 Task: Implement a function that takes a directory path as a parameter and checks if it's a valid directory or subdirectory.
Action: Mouse pressed left at (1115, 304)
Screenshot: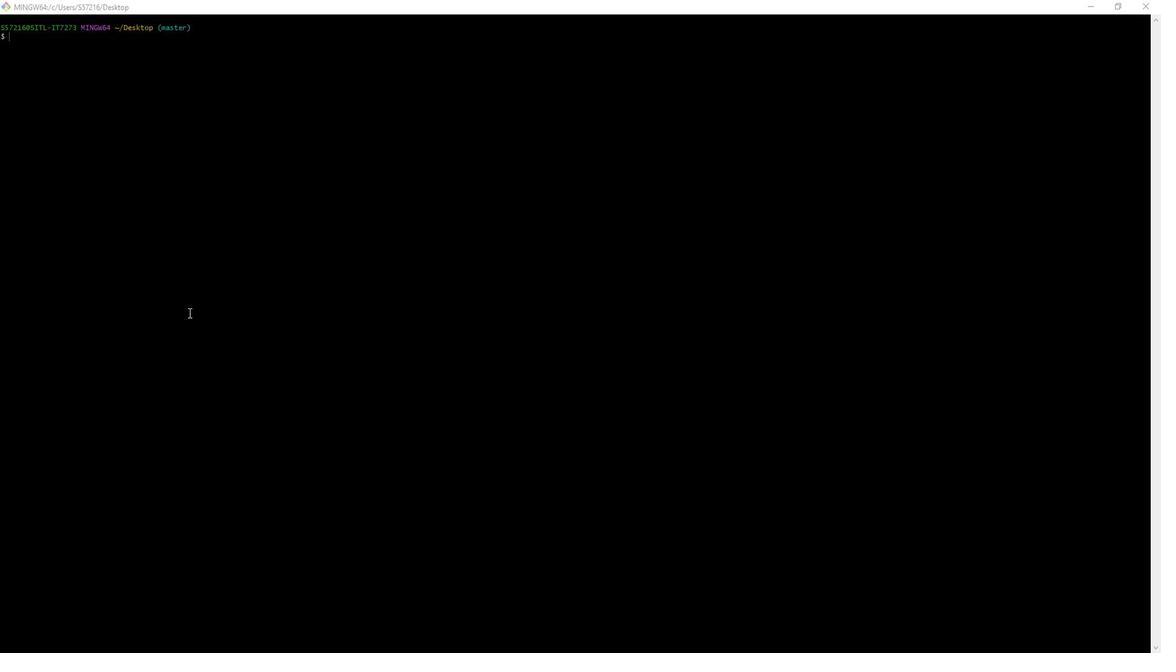 
Action: Mouse moved to (885, 349)
Screenshot: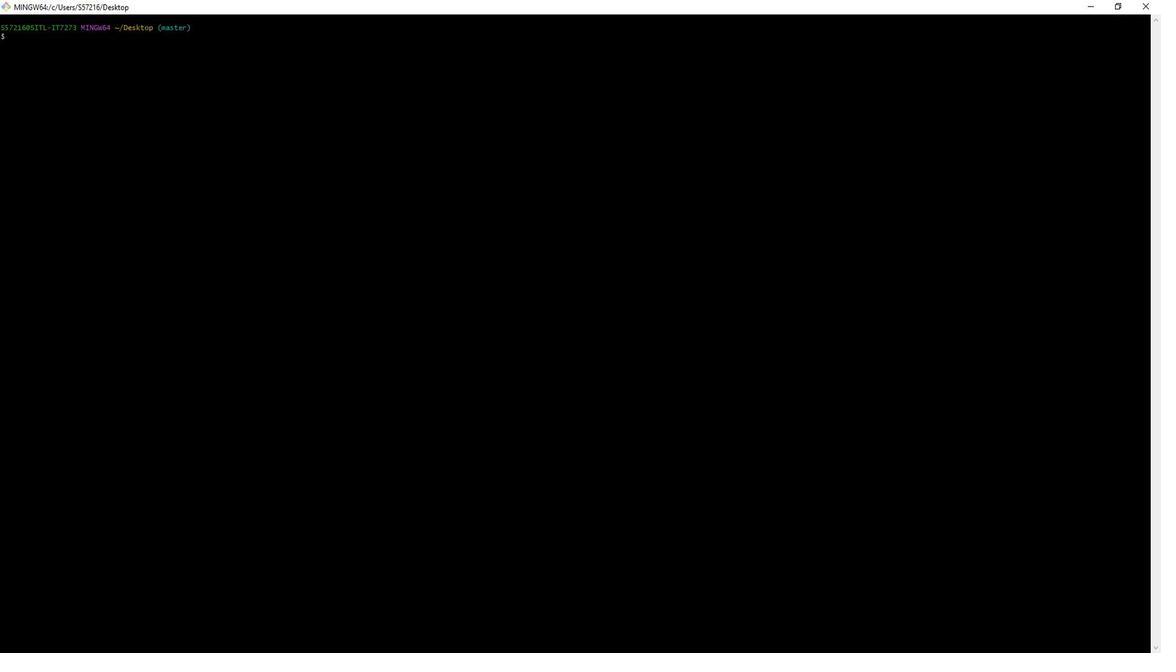 
Action: Mouse pressed left at (885, 349)
Screenshot: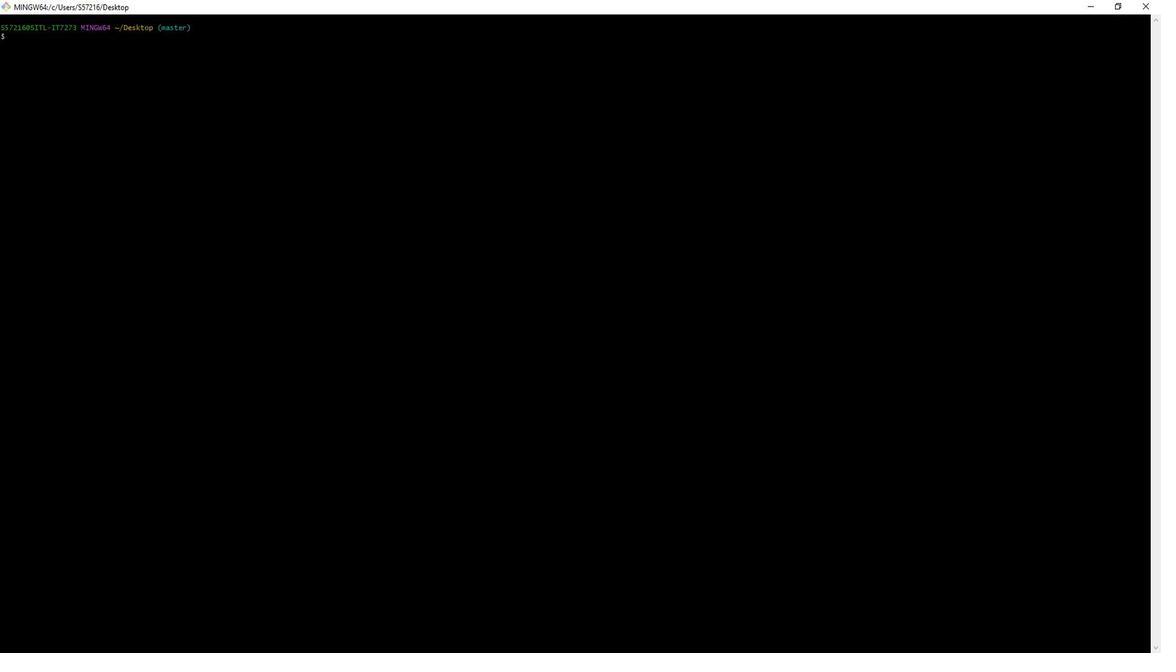 
Action: Mouse moved to (1053, 165)
Screenshot: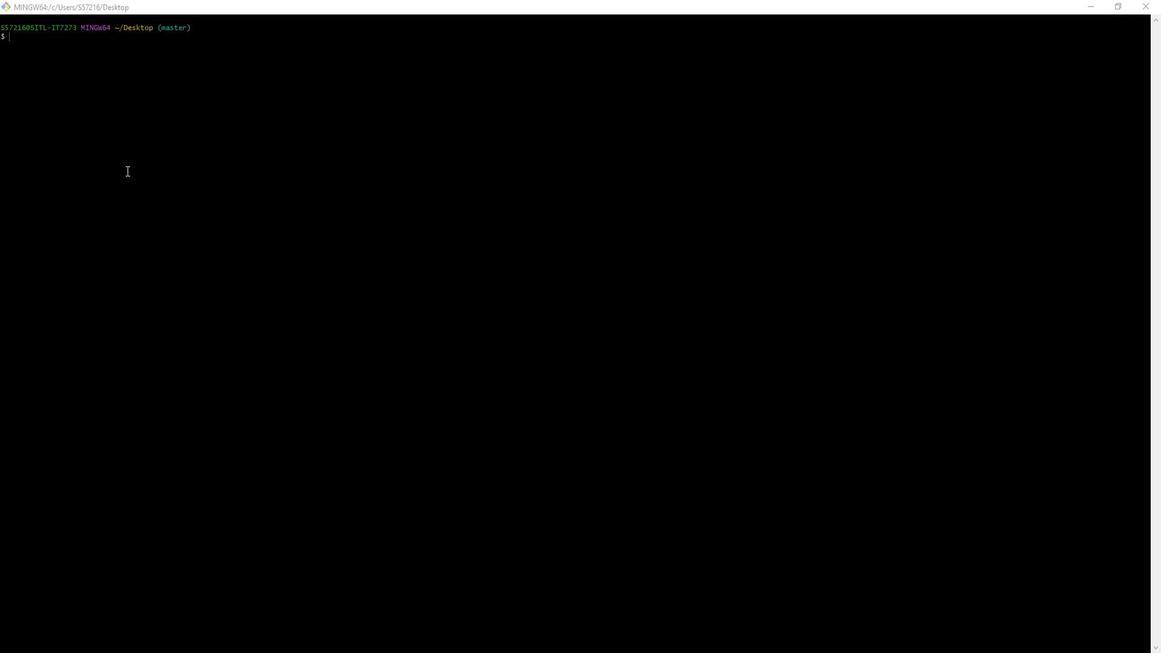 
Action: Mouse pressed left at (1053, 165)
Screenshot: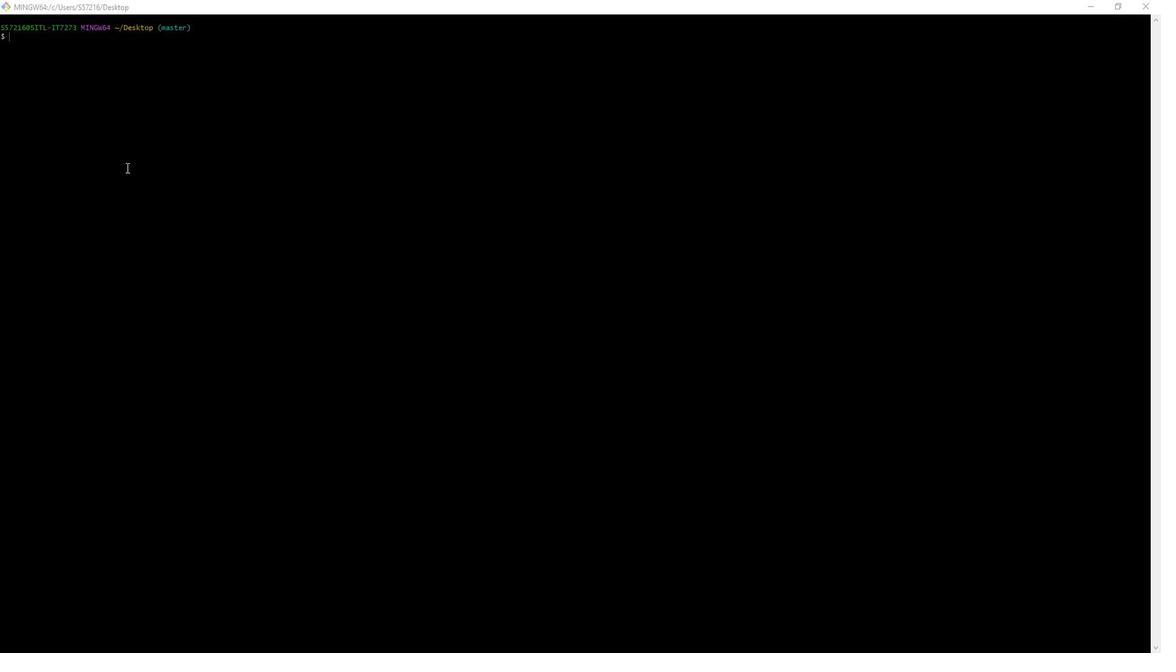 
Action: Mouse moved to (1052, 138)
Screenshot: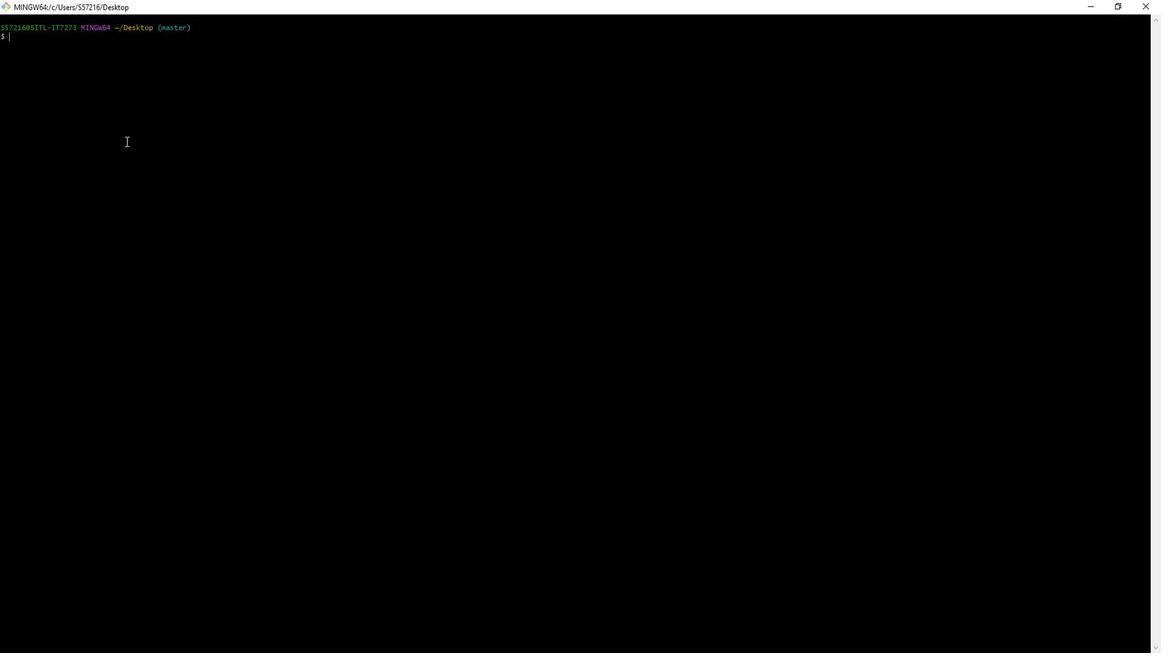
Action: Key pressed vim<Key.space>d
Screenshot: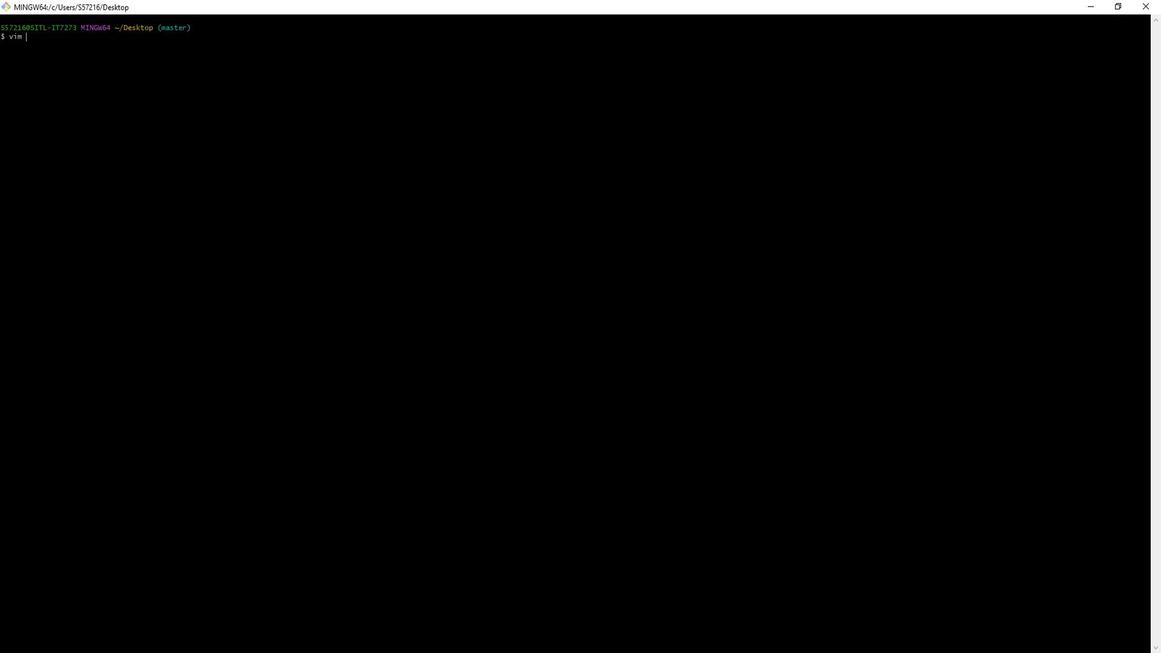 
Action: Mouse moved to (1052, 137)
Screenshot: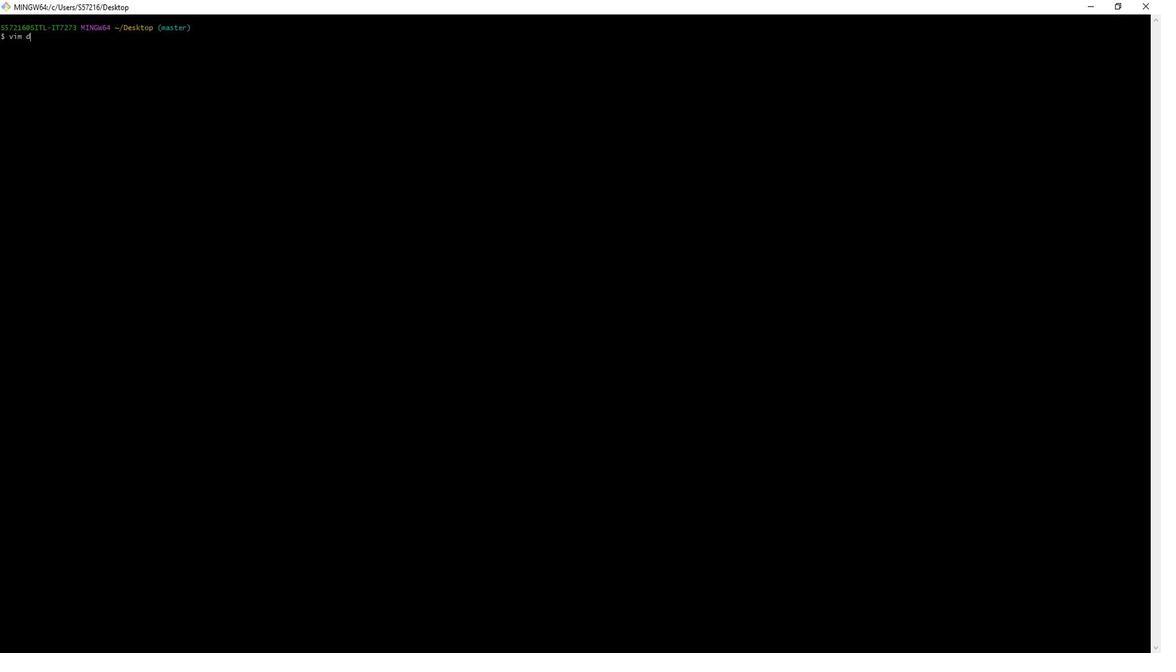 
Action: Key pressed emo2.sh<Key.enter>i<Key.shift>#<Key.shift><Key.shift><Key.shift><Key.shift><Key.shift><Key.shift><Key.shift>!/bin/bash<Key.enter><Key.backspace><Key.enter><Key.enter>c<Key.backspace><Key.shift>Che<Key.backspace><Key.backspace><Key.backspace>check<Key.space><Key.backspace><Key.shift_r>_directory<Key.shift_r>()<Key.shift_r>{<Key.enter><Key.shift>#<Key.shift>Check<Key.space>if<Key.space>the<Key.space><Key.left><Key.left><Key.left><Key.left><Key.left><Key.left><Key.left><Key.left><Key.left><Key.left><Key.left><Key.left><Key.left><Key.space><Key.right><Key.right><Key.right><Key.right><Key.right><Key.right><Key.right><Key.right><Key.right><Key.right><Key.right><Key.right><Key.space>provided<Key.space>argument<Key.space>is<Key.space>a<Key.space>valid<Key.space>directory<Key.space>or<Key.space>subdirectory<Key.enter><Key.backspace><Key.backspace>if<Key.space>[-d<Key.space><Key.shift_r>"<Key.shift>$1<Key.shift_r>"<Key.space>];<Key.space>then<Key.enter>echo<Key.space><Key.shift_r>"t<Key.backspace><Key.shift>The<Key.space>path<Key.space>'<Key.shift>$1'<Key.space>is<Key.space>a<Key.space>valid<Key.space>directory.<Key.shift_r>"<Key.enter><Key.backspace>else<Key.enter>echo<Key.space><Key.shift_r>"<Key.shift>The<Key.space>path<Key.space>'<Key.shift>$1'<Key.space>is<Key.space>not<Key.space>a<Key.space>valid<Key.space>direcy<Key.backspace>tory.<Key.shift_r>"<Key.enter><Key.backspace>fi<Key.enter><Key.backspace><Key.shift_r>}<Key.enter><Key.enter><Key.shift>#<Key.shift>Example<Key.space>usage<Key.shift_r>:<Key.enter><Key.backspace><Key.up><Key.backspace><Key.right><Key.backspace><Key.down><Key.up><Key.shift>#<Key.space><Key.down><Key.shift>$<Key.backspace><Key.shift>#<Key.space><Key.shift>Provide<Key.space>the<Key.space>directory<Key.space>path<Key.space>as<Key.space>an<Key.space>argument<Key.space>to<Key.space>the<Key.space>function<Key.enter><Key.backspace><Key.backspace>check<Key.shift_r>_directory<Key.space><Key.shift_r>"<Key.shift>C<Key.shift_r>:\git<Key.space>bash<Key.shift_r><Key.shift_r><Key.shift_r><Key.shift_r><Key.shift_r><Key.shift_r><Key.shift_r><Key.shift_r><Key.shift_r><Key.shift_r>"<Key.esc><Key.shift_r><Key.shift_r><Key.shift_r><Key.shift_r><Key.shift_r><Key.shift_r><Key.shift_r><Key.shift_r><Key.shift_r><Key.shift_r><Key.shift_r><Key.shift_r><Key.shift_r><Key.shift_r><Key.shift_r><Key.shift_r><Key.shift_r><Key.shift_r><Key.shift_r><Key.shift_r><Key.shift_r><Key.shift_r><Key.shift_r><Key.shift_r><Key.shift_r><Key.shift_r><Key.shift_r><Key.shift_r><Key.shift_r><Key.shift_r><Key.shift_r>::wq<Key.enter>chmod<Key.space><Key.shift_r><Key.shift_r><Key.shift_r><Key.shift_r>+x<Key.space>demo2.sh<Key.enter>./demo2.sh<Key.enter><Key.space><Key.backspace>ls<Key.enter>
Screenshot: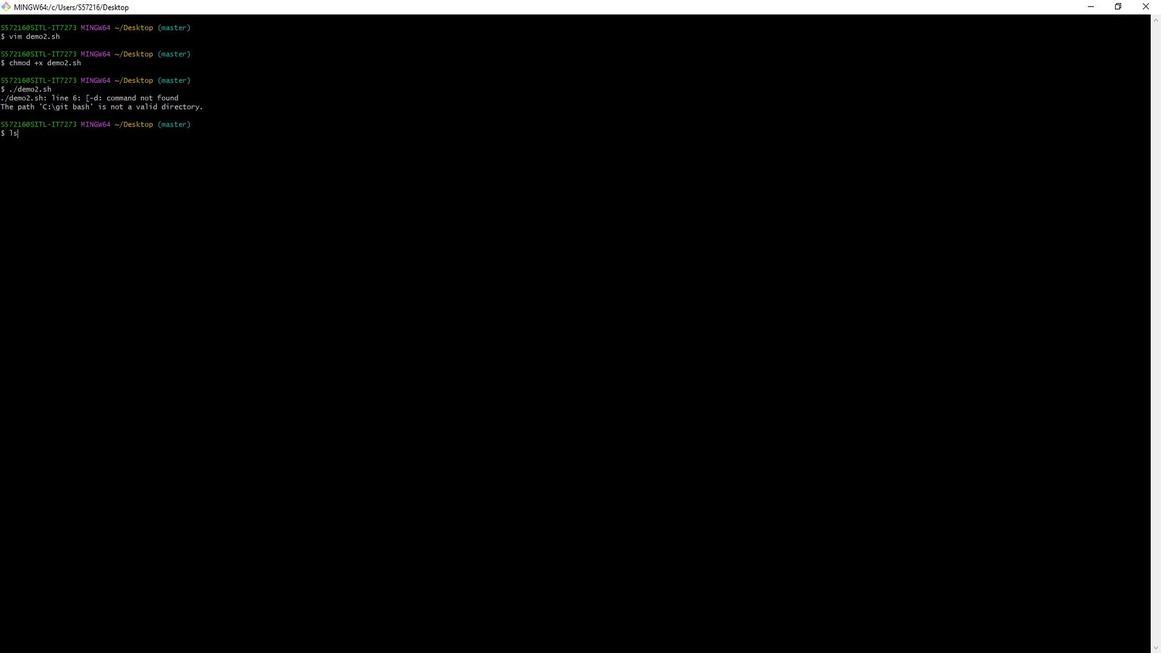 
Action: Mouse moved to (680, 289)
Screenshot: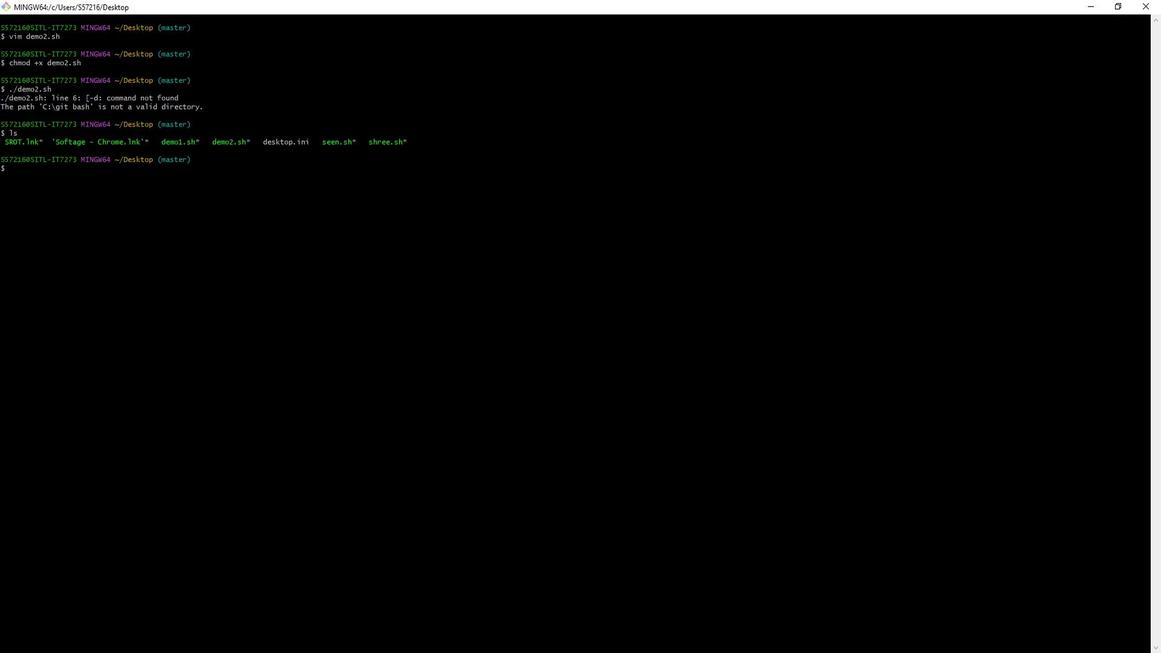 
Action: Mouse scrolled (680, 290) with delta (0, 0)
Screenshot: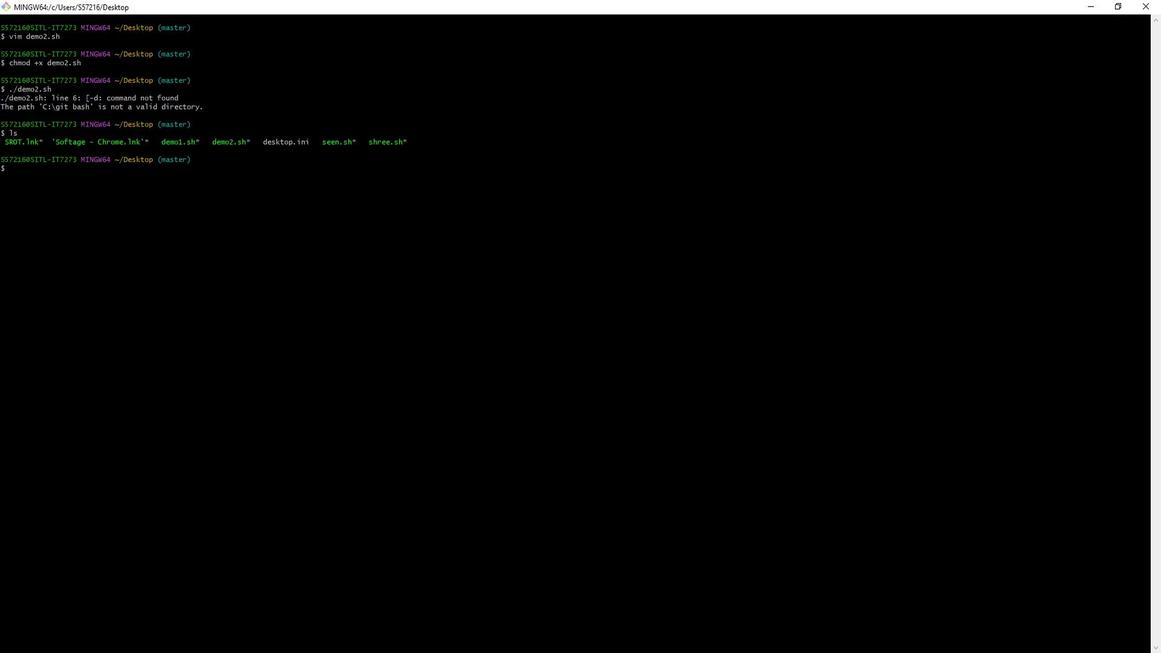 
Action: Mouse scrolled (680, 289) with delta (0, 0)
Screenshot: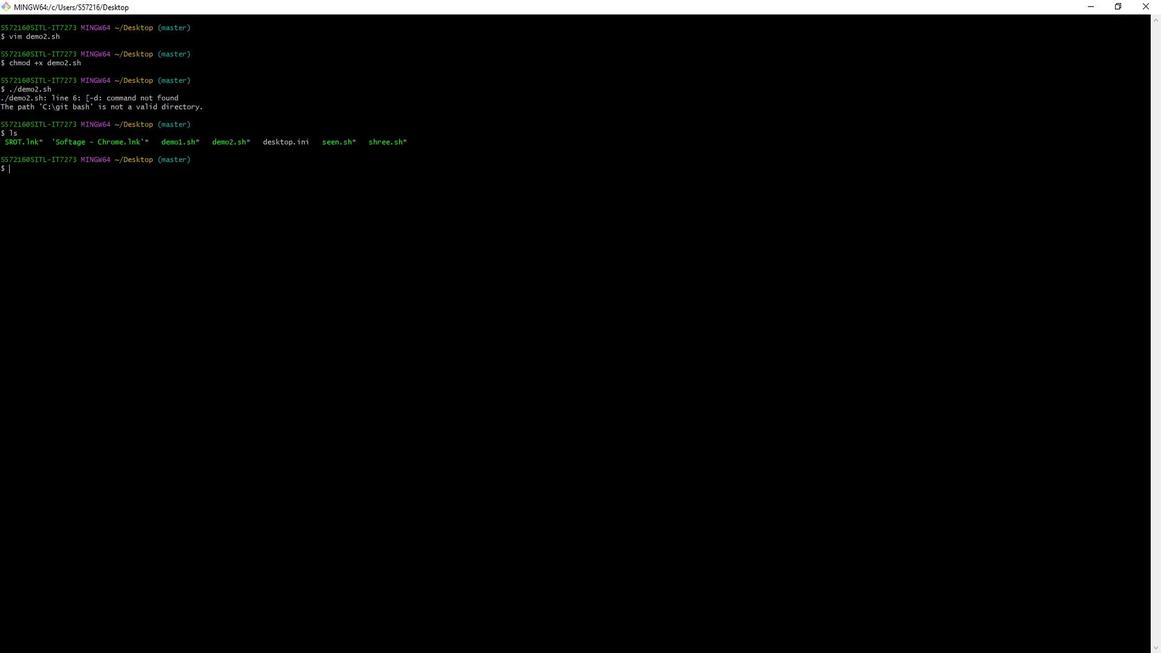 
Action: Mouse moved to (686, 293)
Screenshot: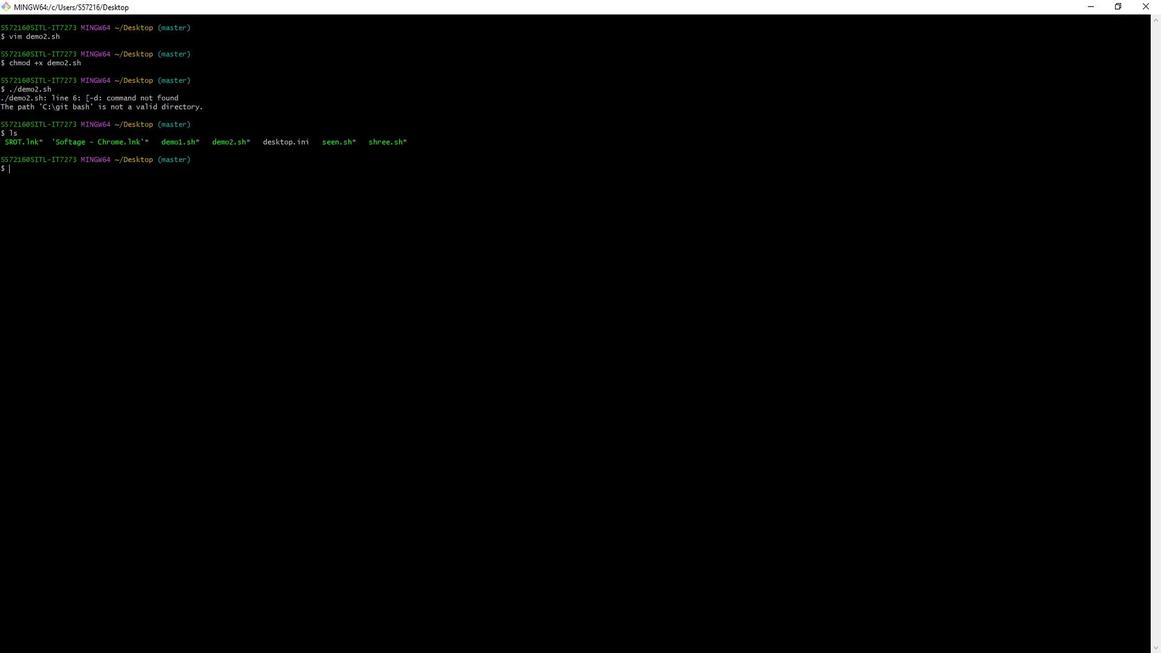 
Action: Mouse scrolled (686, 292) with delta (0, 0)
Screenshot: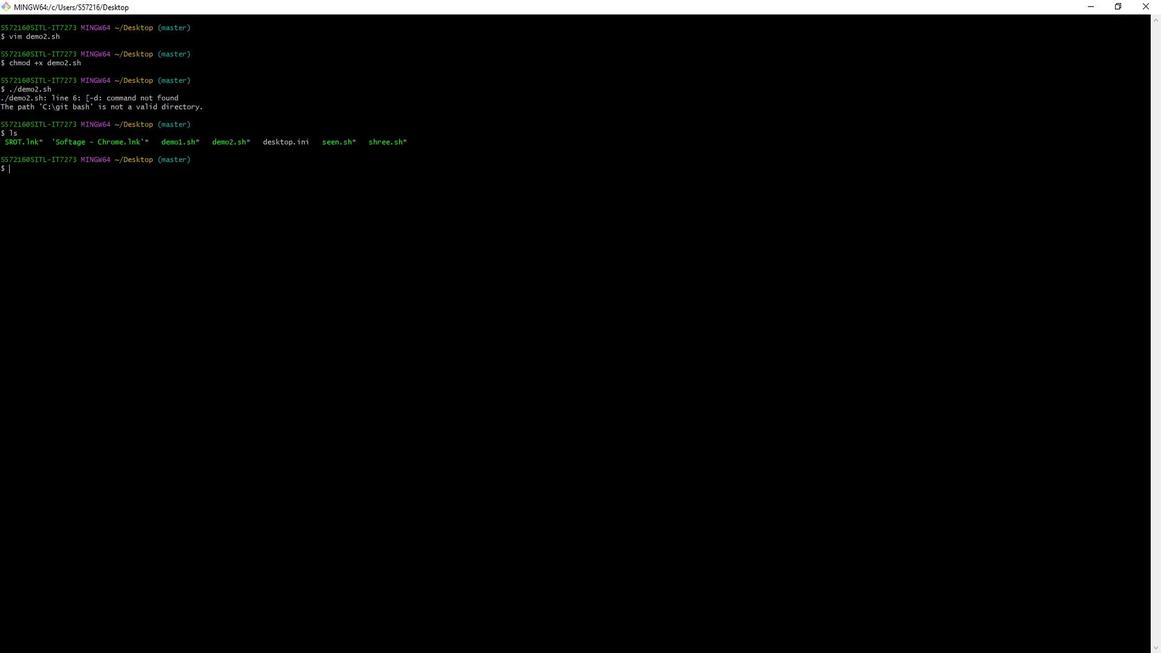 
Action: Mouse moved to (1054, 163)
Screenshot: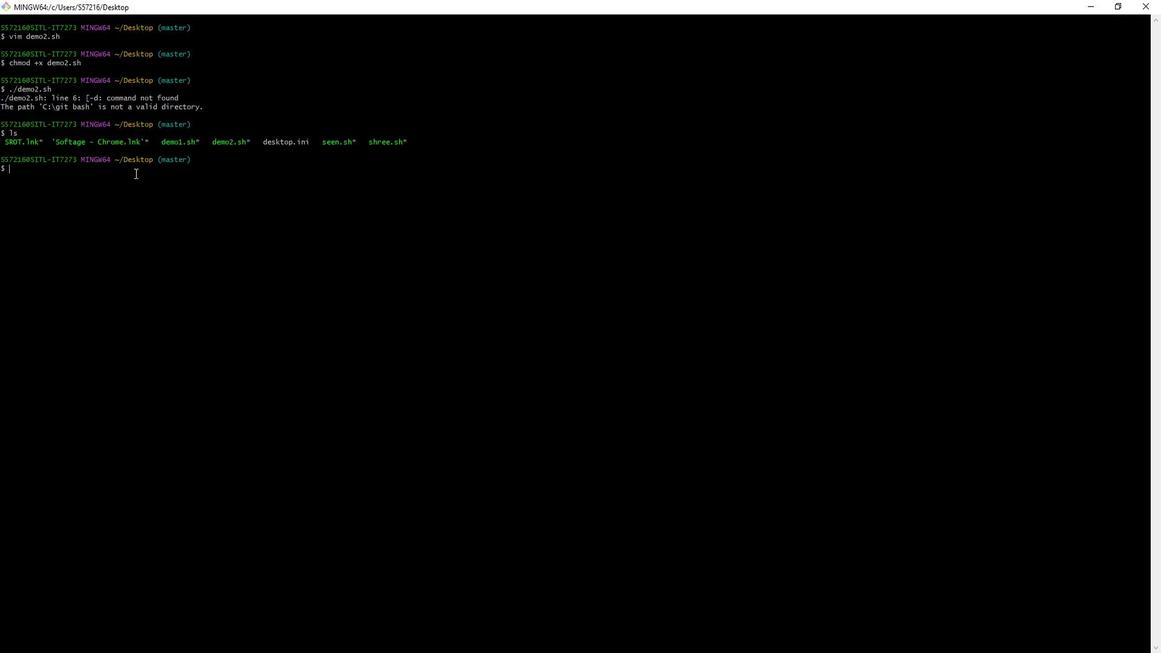 
Action: Mouse pressed right at (1054, 163)
Screenshot: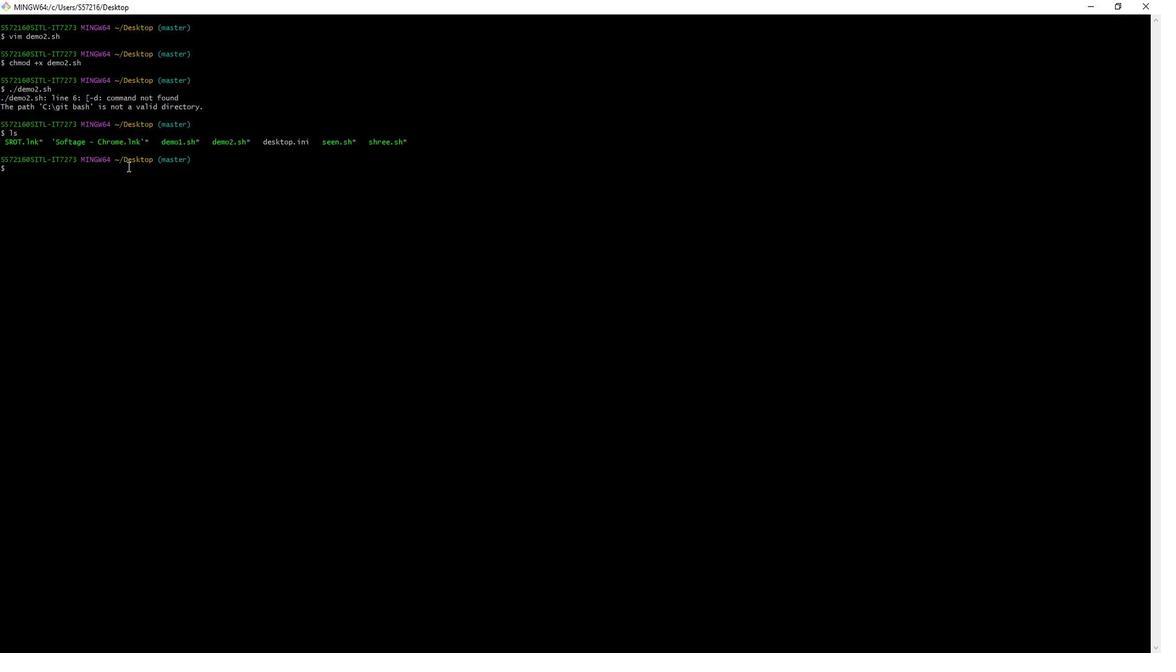 
Action: Mouse moved to (972, 173)
Screenshot: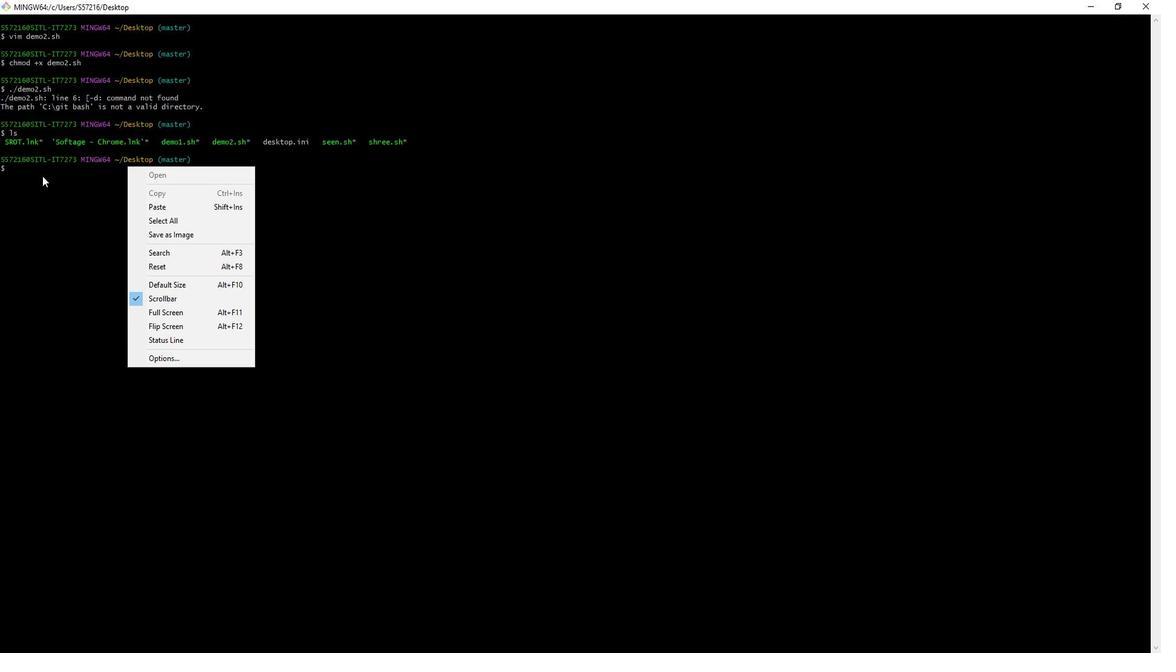 
Action: Mouse pressed right at (972, 173)
Screenshot: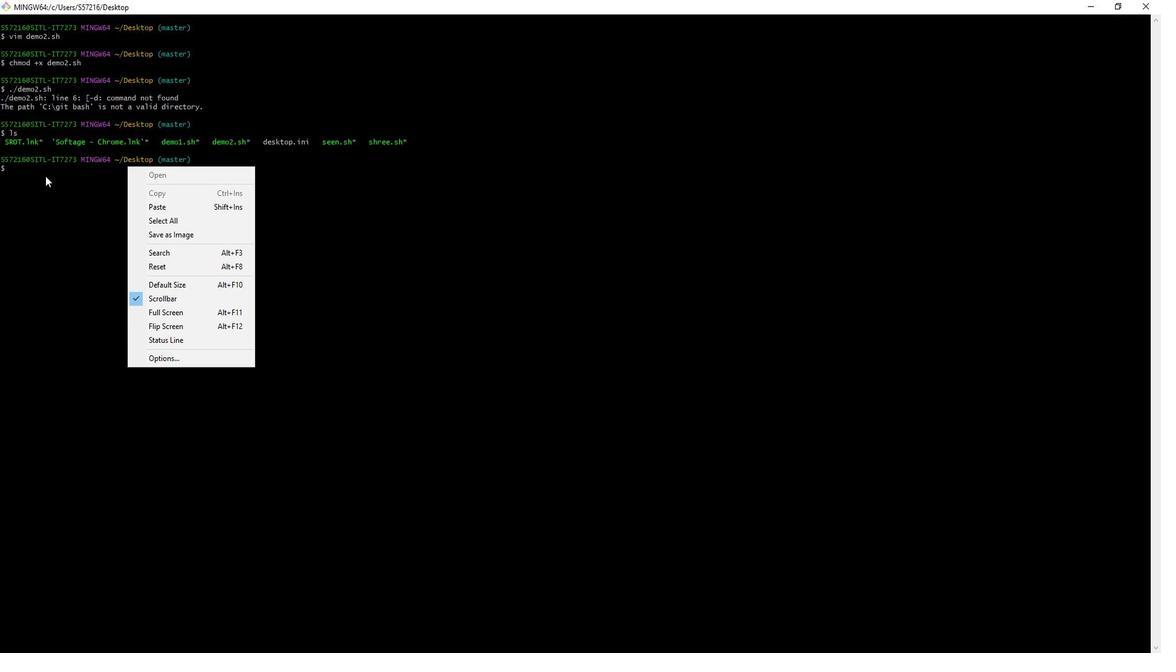 
Action: Mouse pressed left at (972, 173)
Screenshot: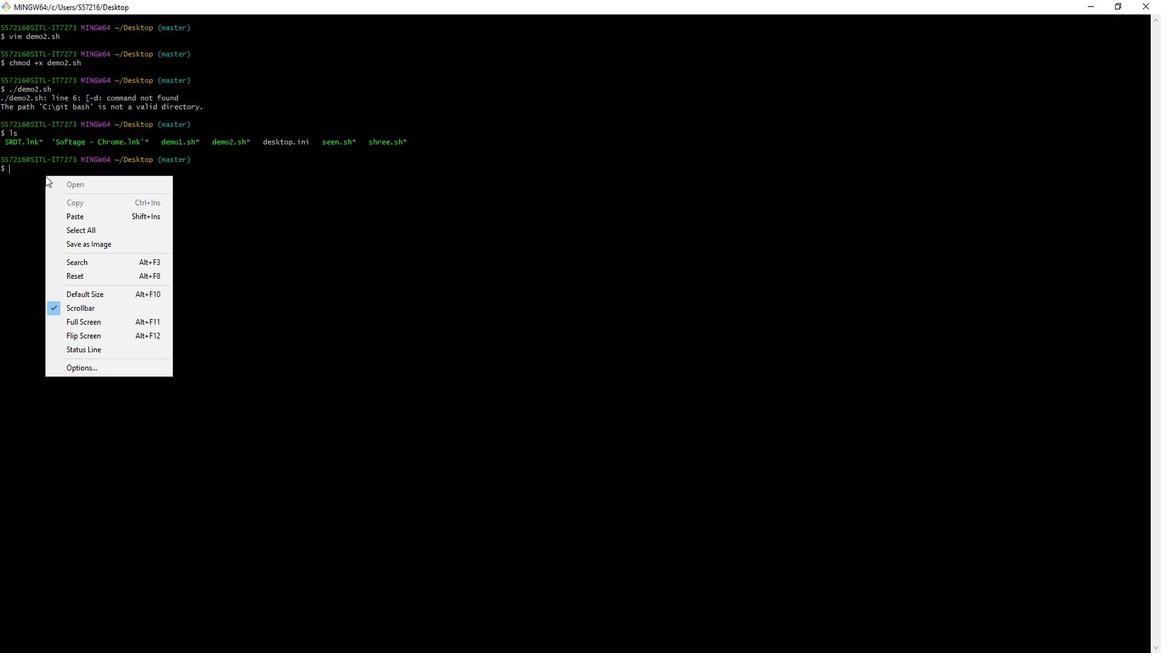 
Action: Mouse pressed left at (972, 173)
Screenshot: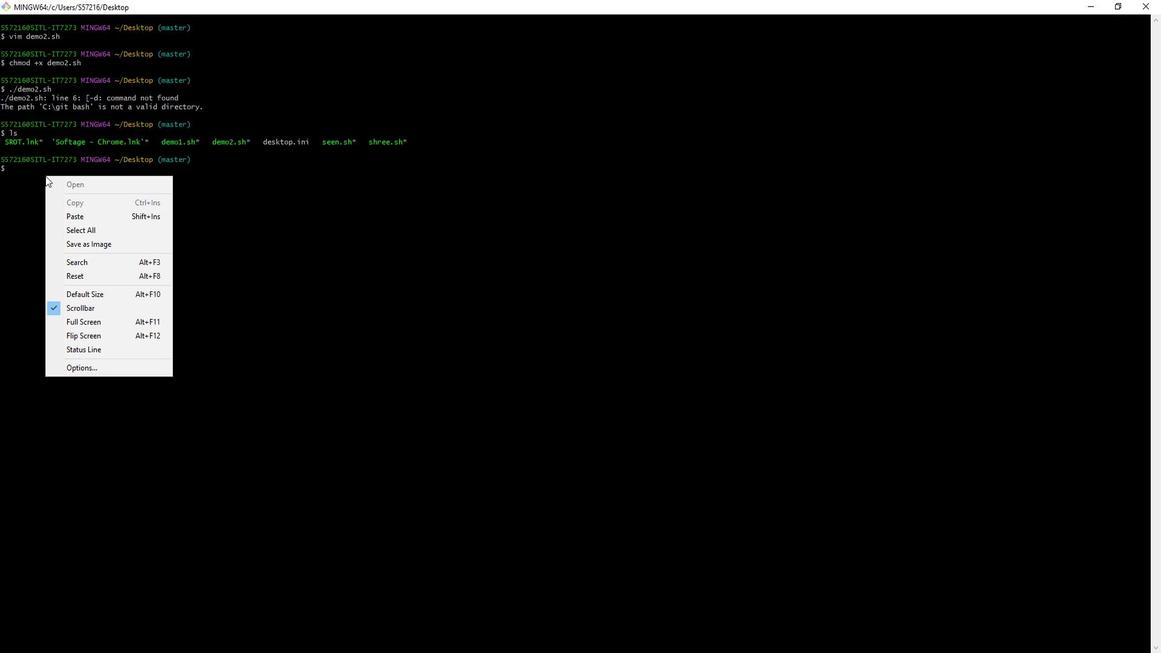 
Action: Mouse moved to (951, 168)
Screenshot: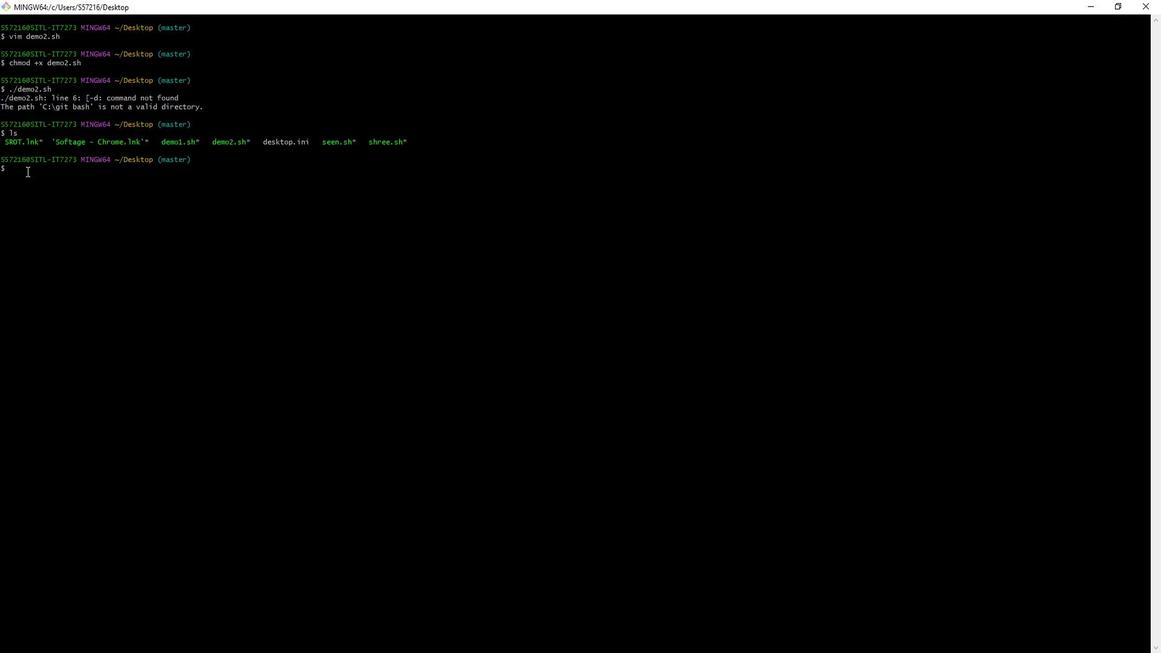 
Action: Key pressed mkdit<Key.backspace>r<Key.enter><Key.shift><Key.shift><Key.shift><Key.shift><Key.shift><Key.shift><Key.shift><Key.shift><Key.shift><Key.shift>de<Key.backspace><Key.backspace>mkdit<Key.backspace>r<Key.space>d<Key.backspace>dec1<Key.enter>v<Key.backspace>ls<Key.enter>vim<Key.space>demo2.sh<Key.enter><Key.backspace><Key.backspace><Key.backspace><Key.backspace><Key.right><Key.right><Key.right><Key.right><Key.backspace><Key.backspace><Key.backspace><Key.right><Key.right><Key.right>i<Key.backspace><Key.backspace><Key.backspace><Key.backspace><Key.backspace><Key.backspace><Key.backspace><Key.backspace><Key.backspace><Key.backspace><Key.backspace>dec1<Key.esc><Key.shift_r>::q<Key.backspace>wq<Key.enter>chmod<Key.space><Key.shift_r>+x<Key.backspace><Key.backspace><Key.backspace><Key.backspace><Key.backspace><Key.backspace><Key.backspace><Key.backspace><Key.backspace><Key.backspace><Key.backspace>./dec1<Key.enter>
Screenshot: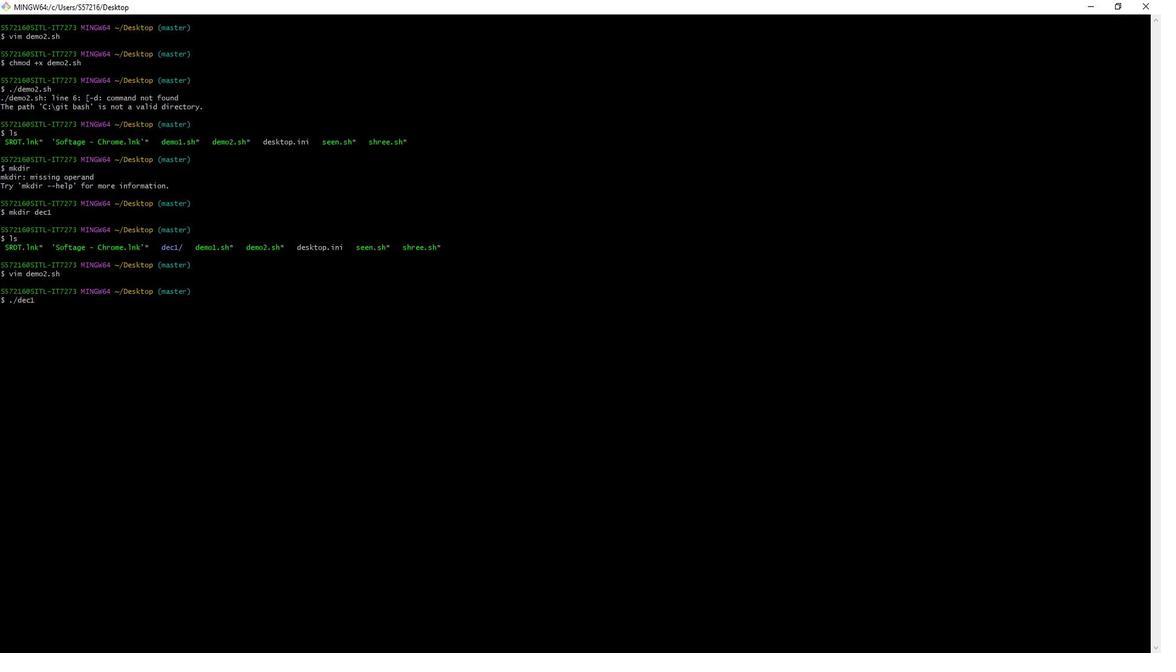 
